 Task: Sort Clip in My Movie by Name
Action: Mouse moved to (391, 171)
Screenshot: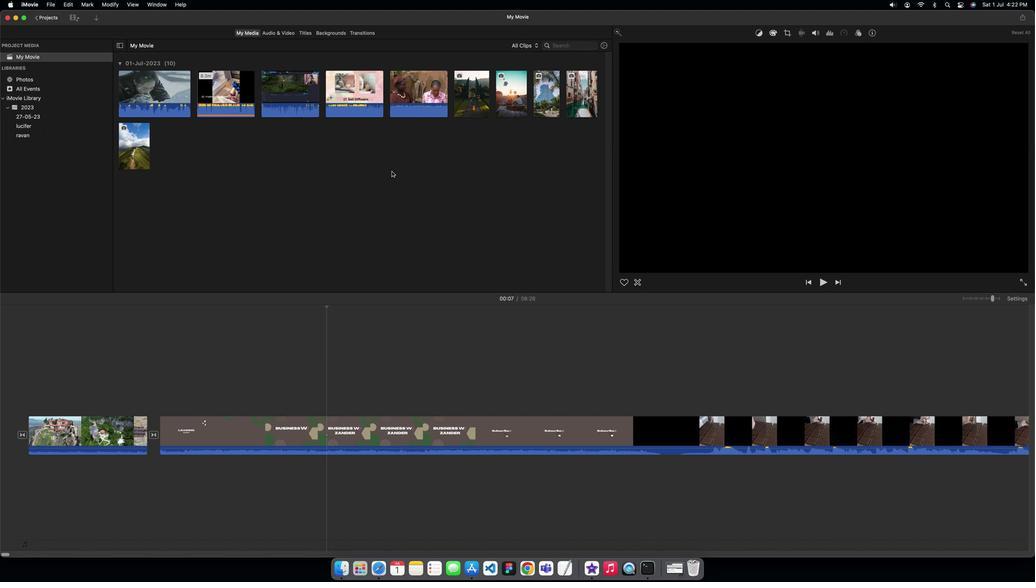 
Action: Mouse pressed left at (391, 171)
Screenshot: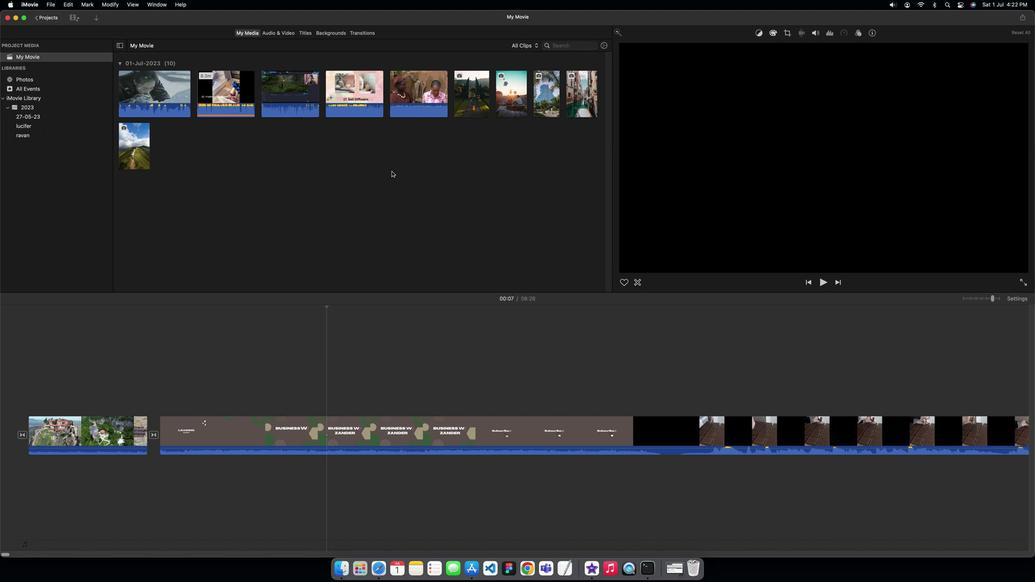 
Action: Mouse moved to (126, 0)
Screenshot: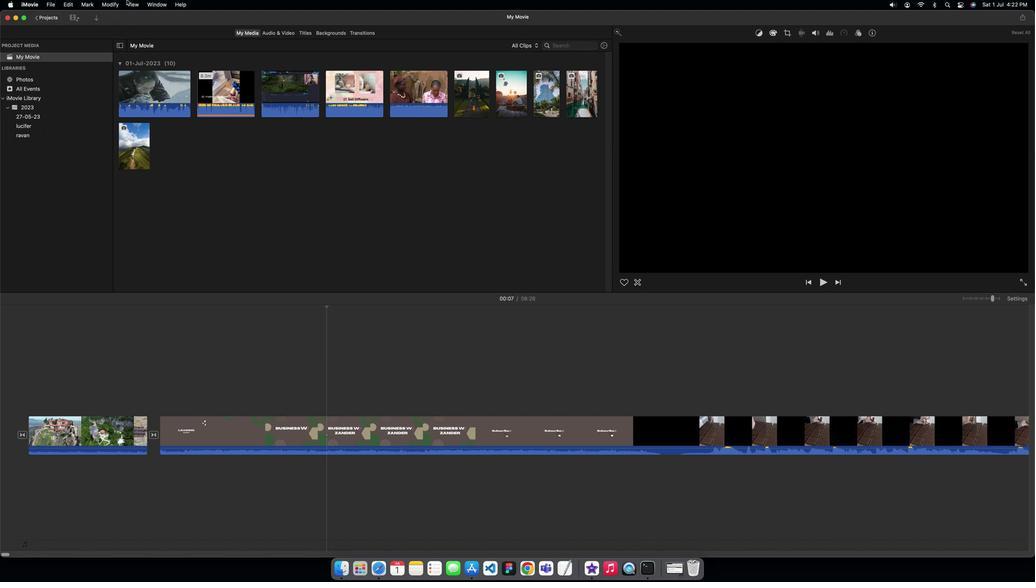 
Action: Mouse pressed left at (126, 0)
Screenshot: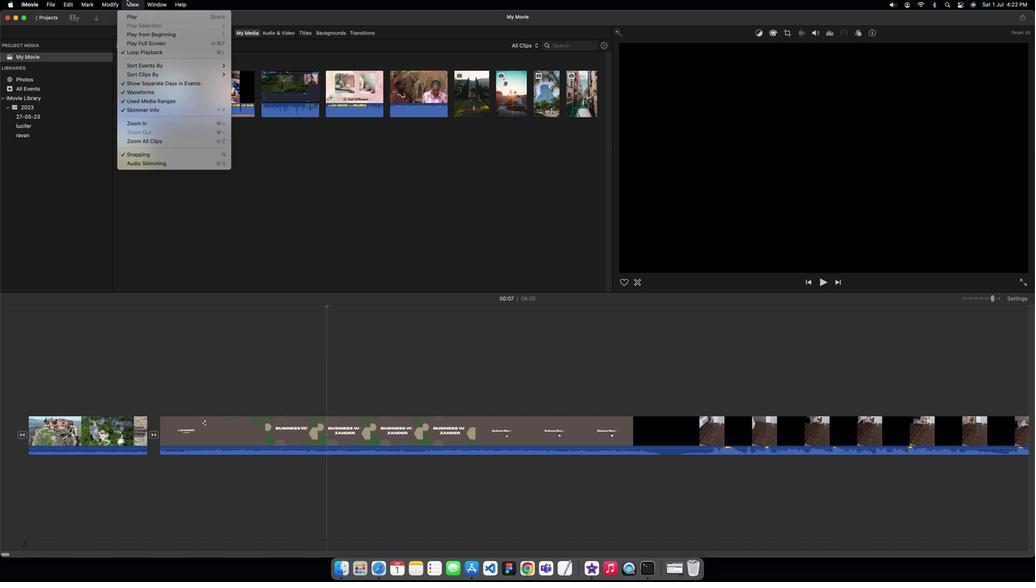 
Action: Mouse moved to (242, 84)
Screenshot: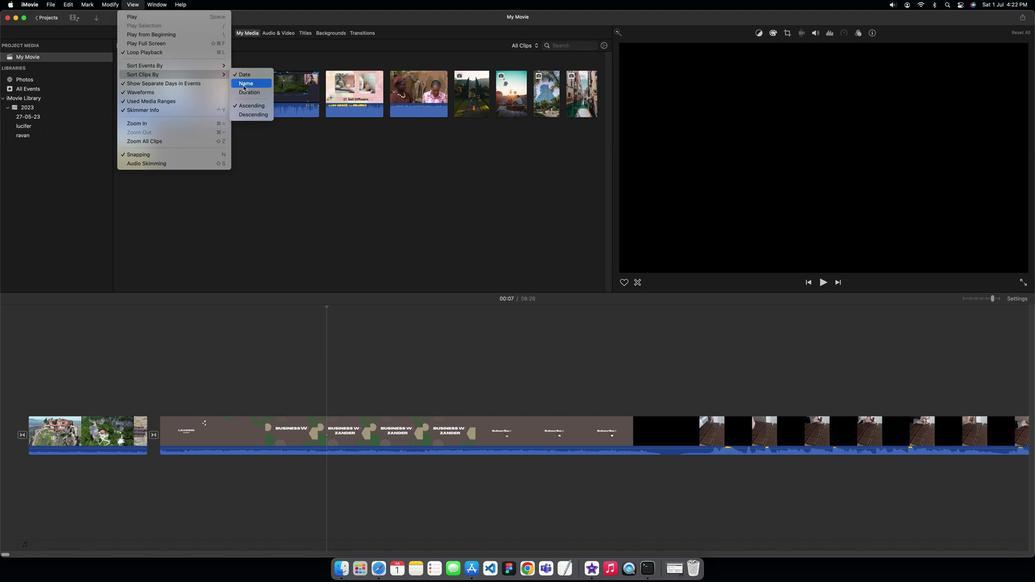 
Action: Mouse pressed left at (242, 84)
Screenshot: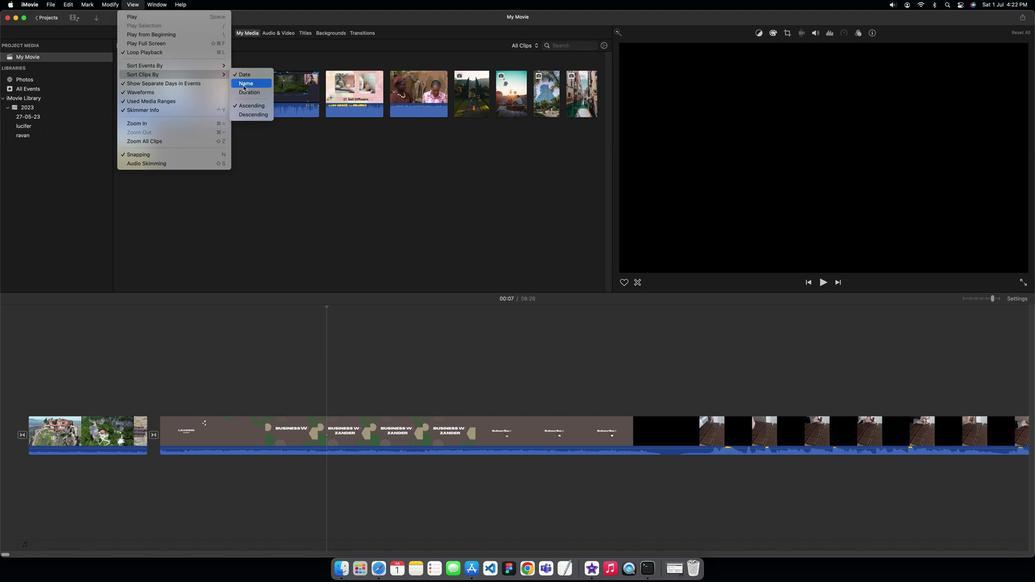 
